 Task: Create Card User Feedback Review in Board Data Visualization Platforms and Tools to Workspace Cybersecurity Services. Create Card Law Enforcement Conference Review in Board Product Marketing Plan Development to Workspace Cybersecurity Services. Create Card User Feedback Review in Board Customer Feedback and Insight Collection and Analysis to Workspace Cybersecurity Services
Action: Mouse moved to (788, 419)
Screenshot: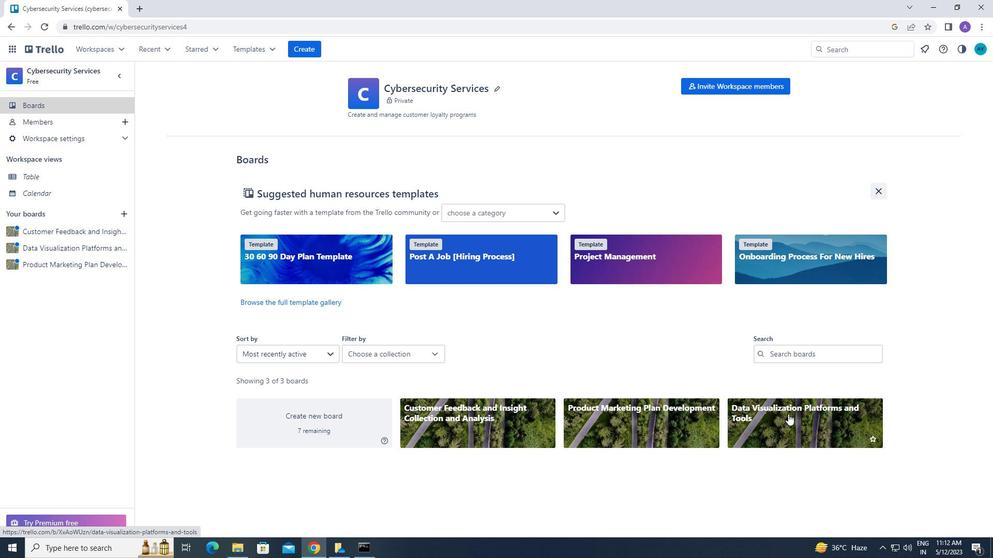 
Action: Mouse pressed left at (788, 419)
Screenshot: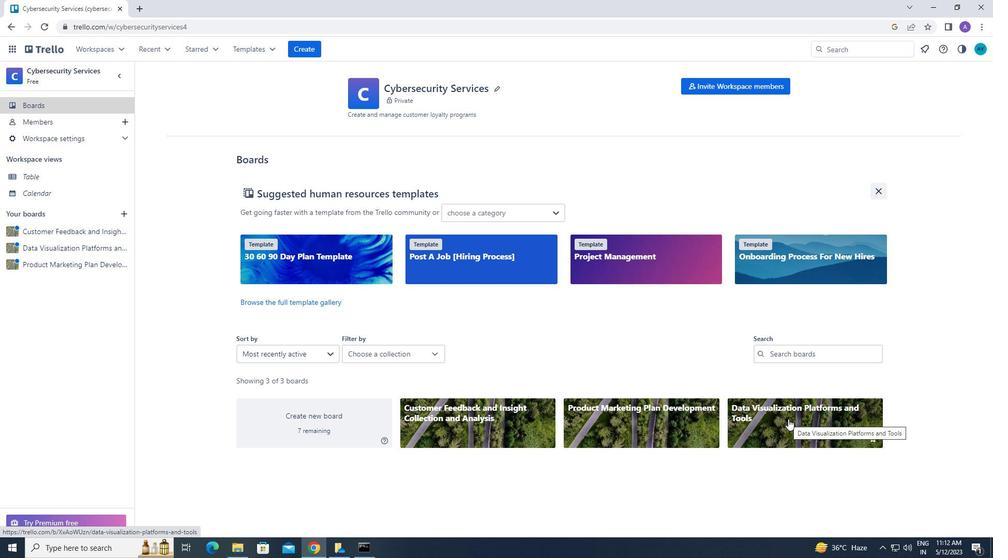 
Action: Mouse moved to (340, 134)
Screenshot: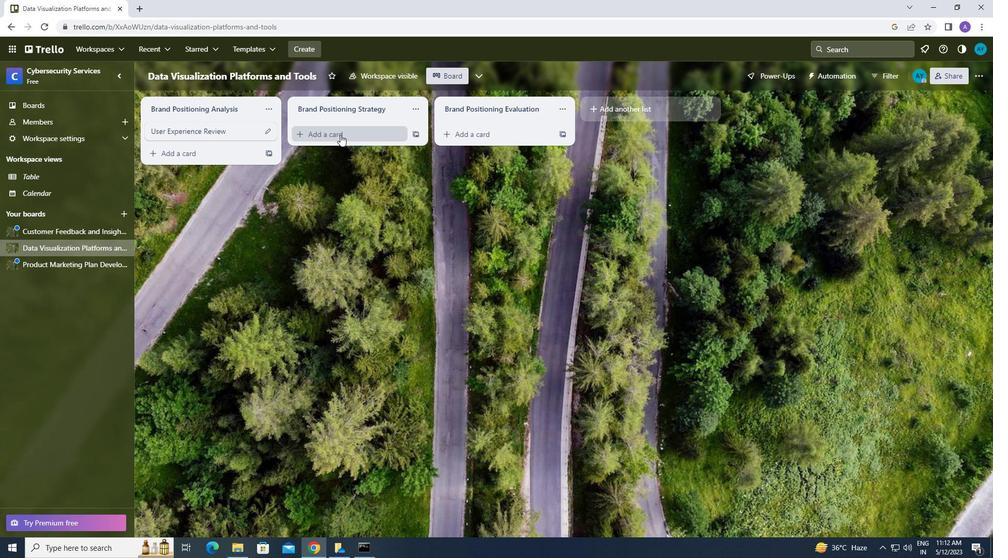 
Action: Mouse pressed left at (340, 134)
Screenshot: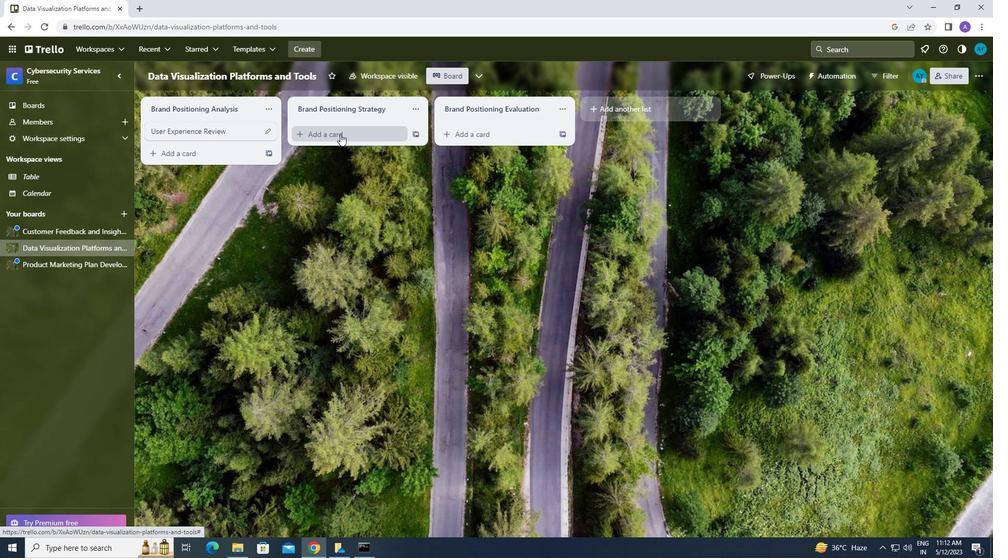 
Action: Key pressed <Key.caps_lock><Key.caps_lock>u<Key.caps_lock>ser<Key.space><Key.caps_lock>f<Key.caps_lock>eedback<Key.space><Key.caps_lock>r<Key.caps_lock>eview
Screenshot: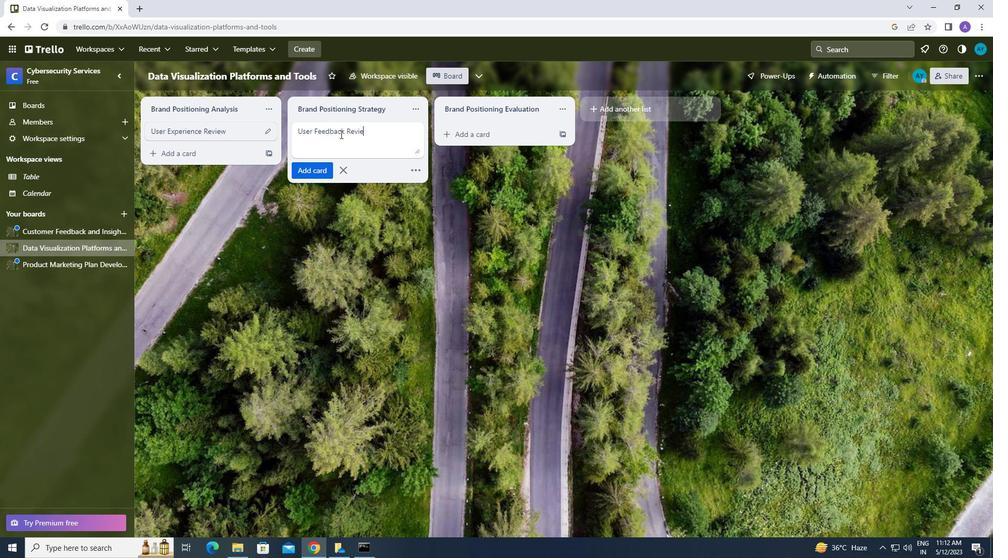 
Action: Mouse moved to (394, 267)
Screenshot: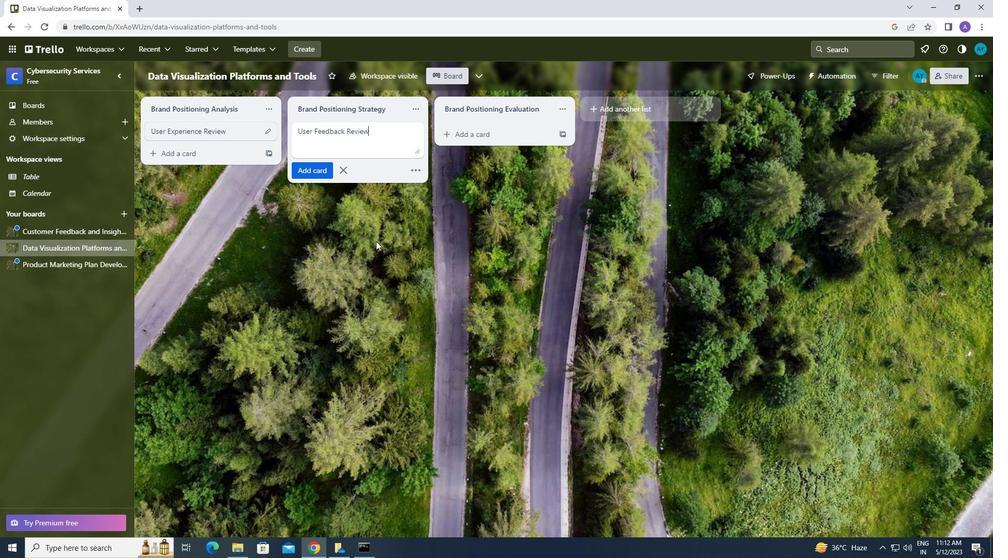 
Action: Key pressed <Key.enter>
Screenshot: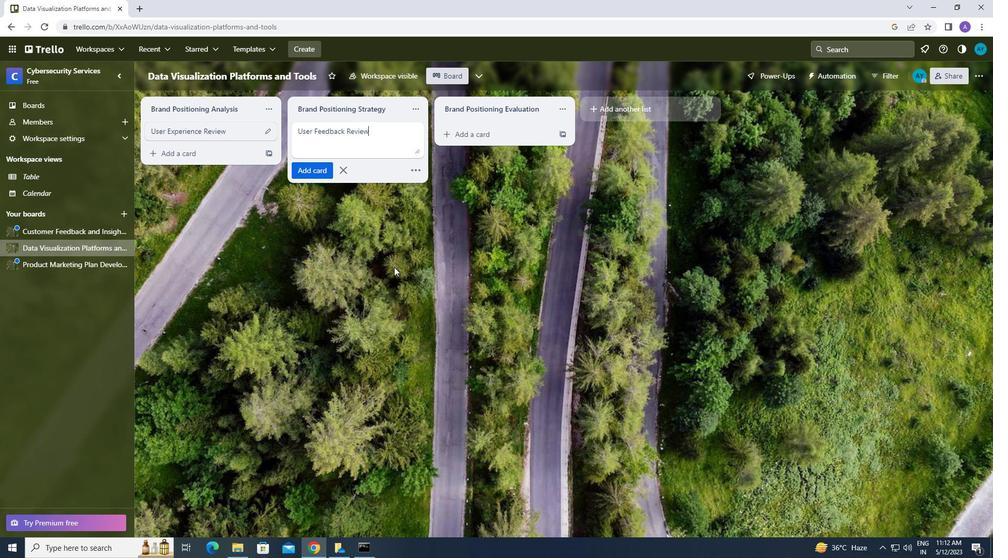 
Action: Mouse moved to (85, 51)
Screenshot: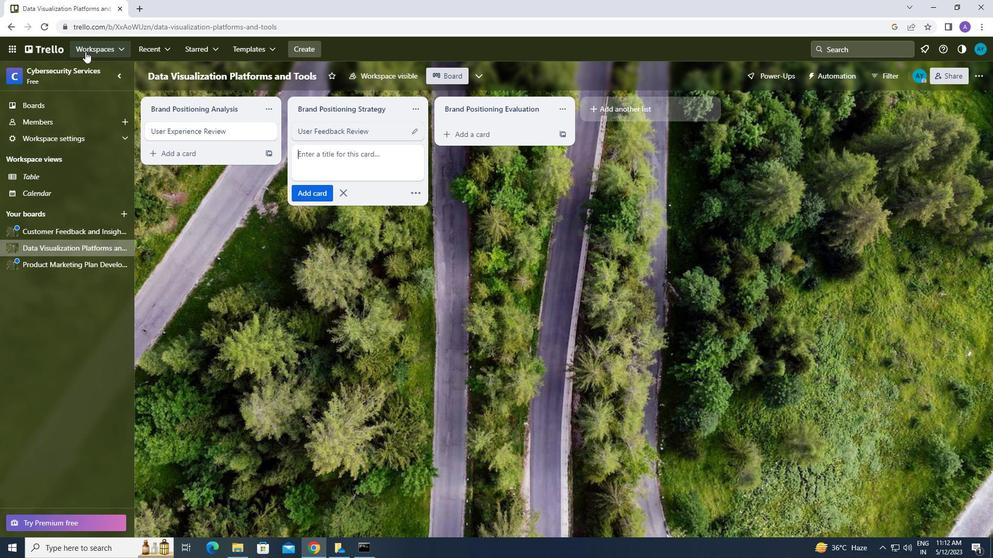 
Action: Mouse pressed left at (85, 51)
Screenshot: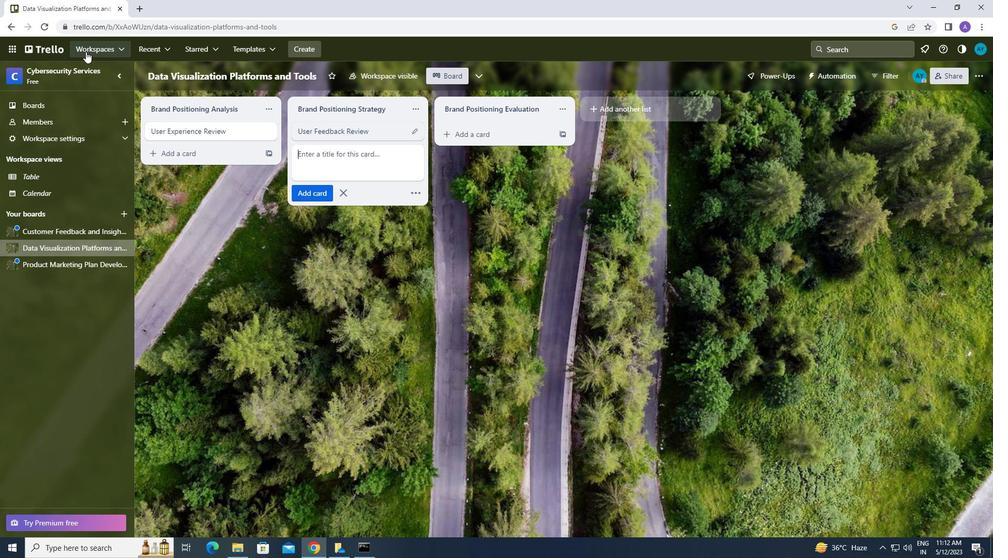
Action: Mouse moved to (110, 195)
Screenshot: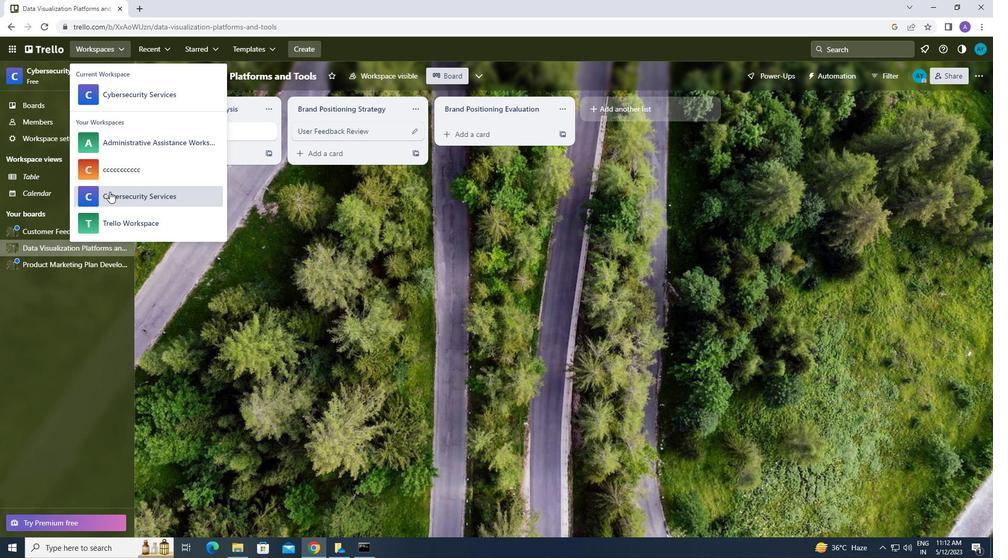 
Action: Mouse pressed left at (110, 195)
Screenshot: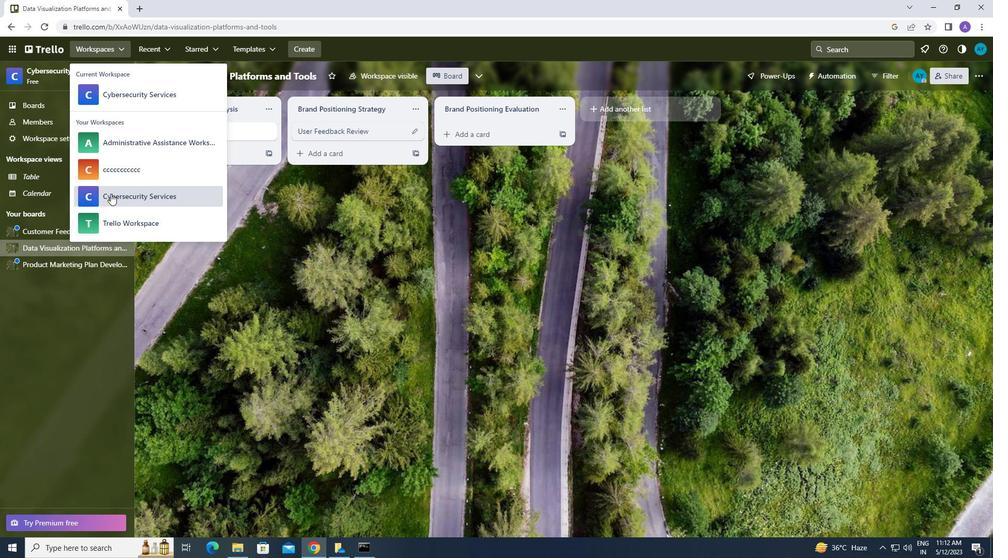 
Action: Mouse moved to (811, 425)
Screenshot: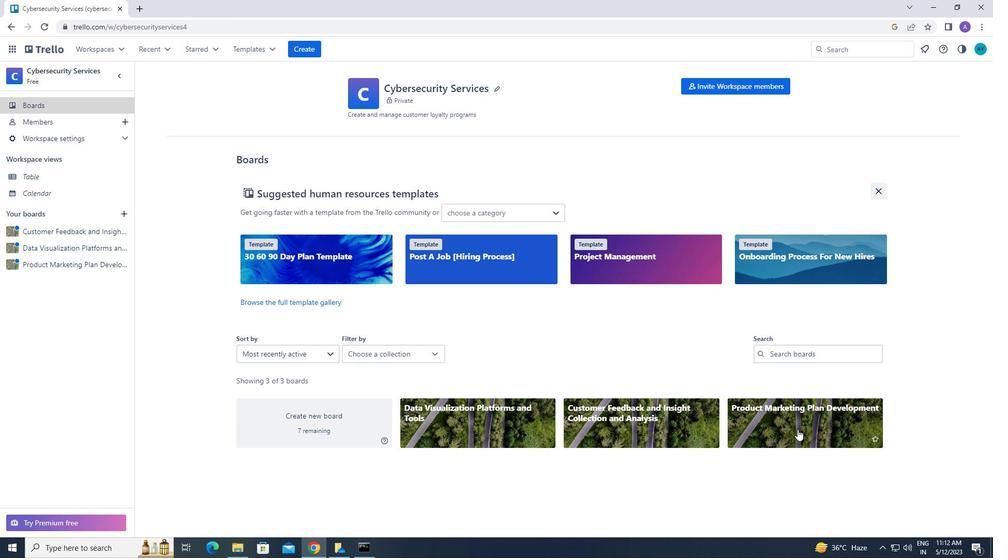 
Action: Mouse pressed left at (811, 425)
Screenshot: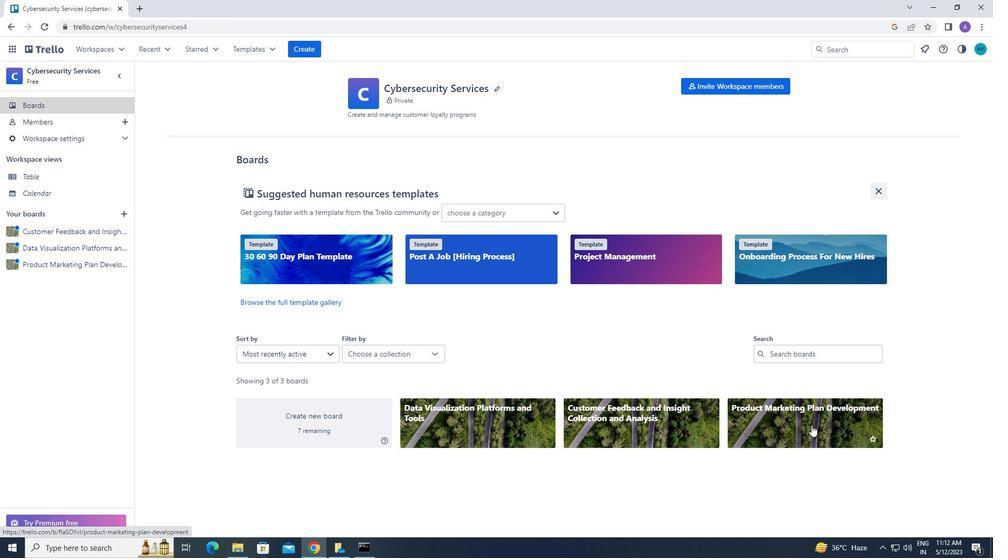 
Action: Mouse moved to (317, 135)
Screenshot: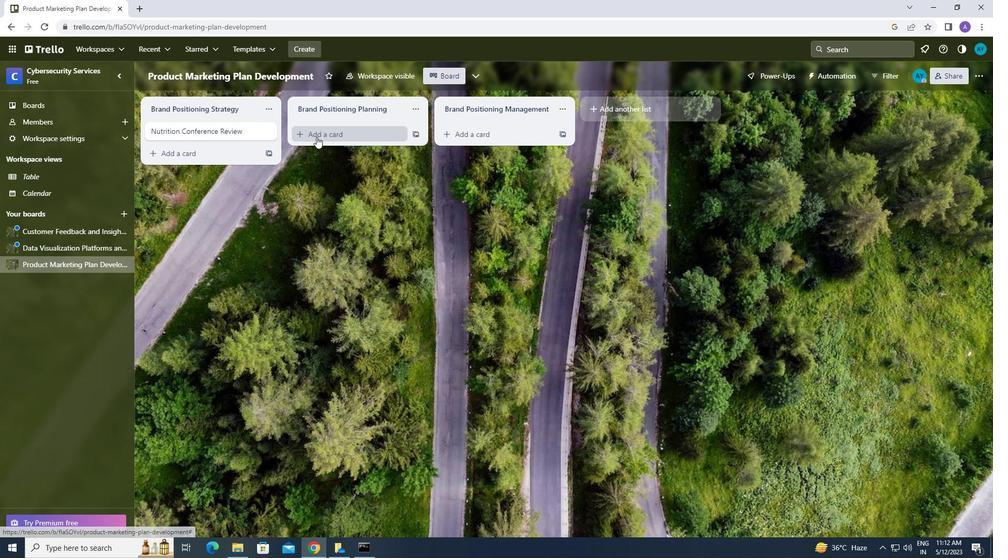 
Action: Mouse pressed left at (317, 135)
Screenshot: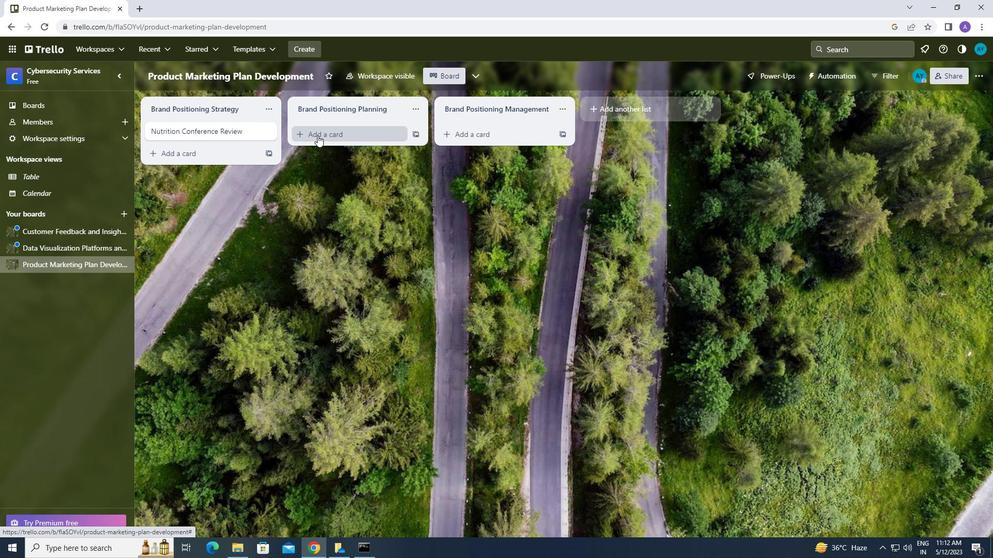 
Action: Mouse moved to (319, 141)
Screenshot: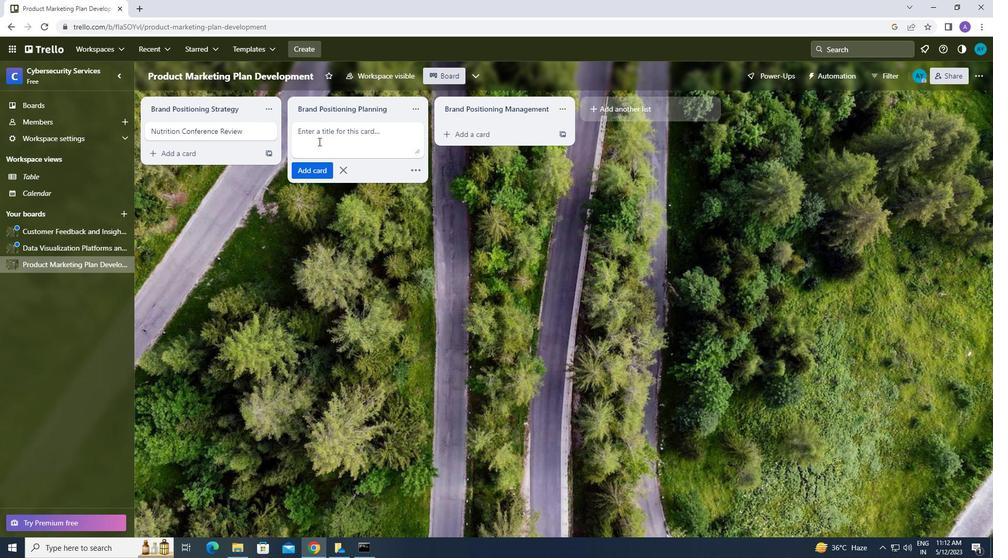 
Action: Mouse pressed left at (319, 141)
Screenshot: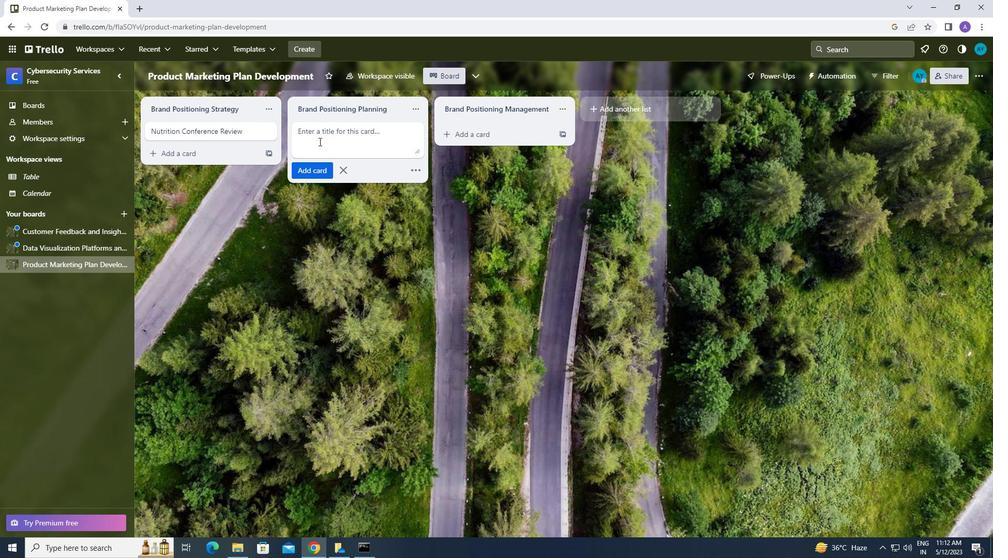 
Action: Key pressed <Key.caps_lock>l<Key.caps_lock>aw<Key.space><Key.caps_lock>e<Key.caps_lock>nforcement<Key.space><Key.caps_lock>c<Key.caps_lock>onference<Key.space><Key.caps_lock>r<Key.caps_lock>eview<Key.enter>
Screenshot: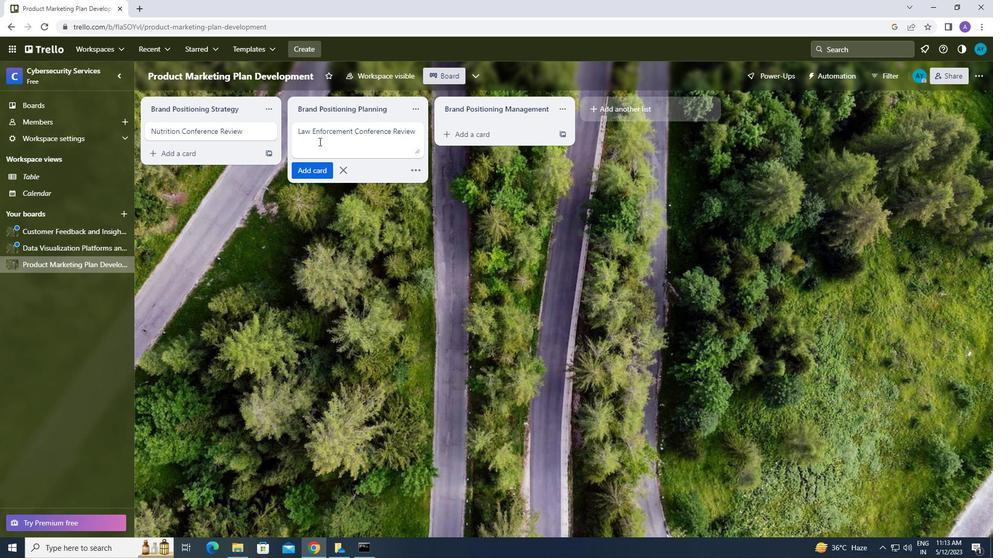 
Action: Mouse moved to (100, 46)
Screenshot: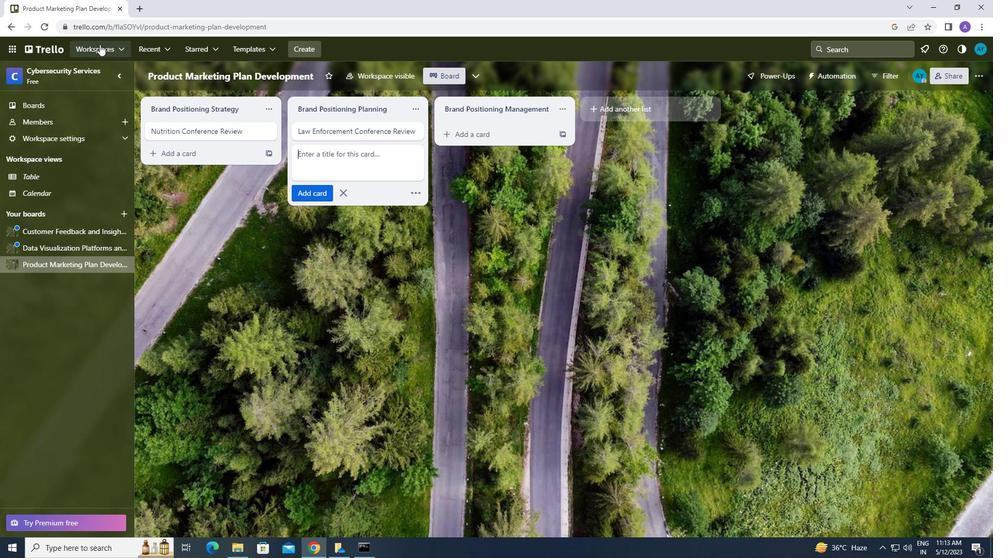 
Action: Mouse pressed left at (100, 46)
Screenshot: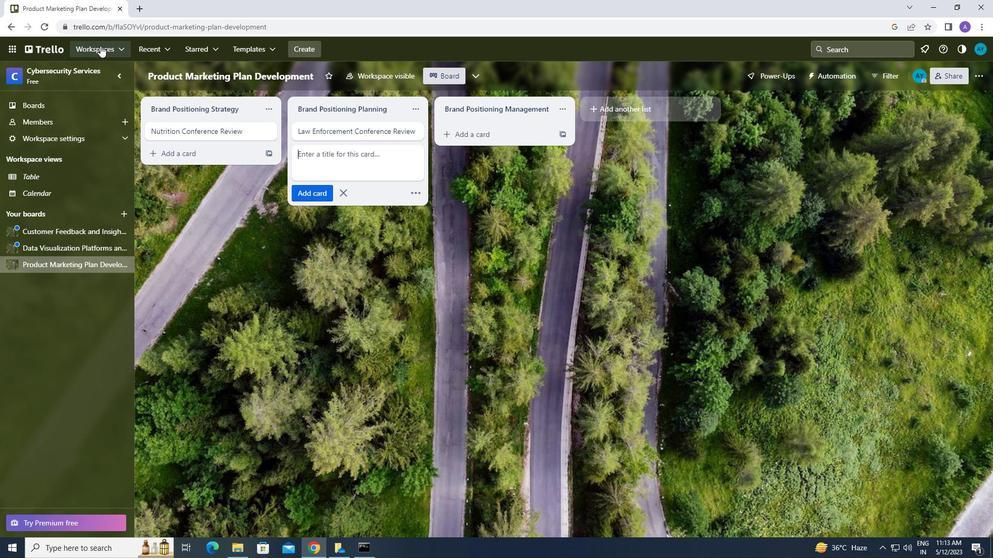 
Action: Mouse moved to (139, 193)
Screenshot: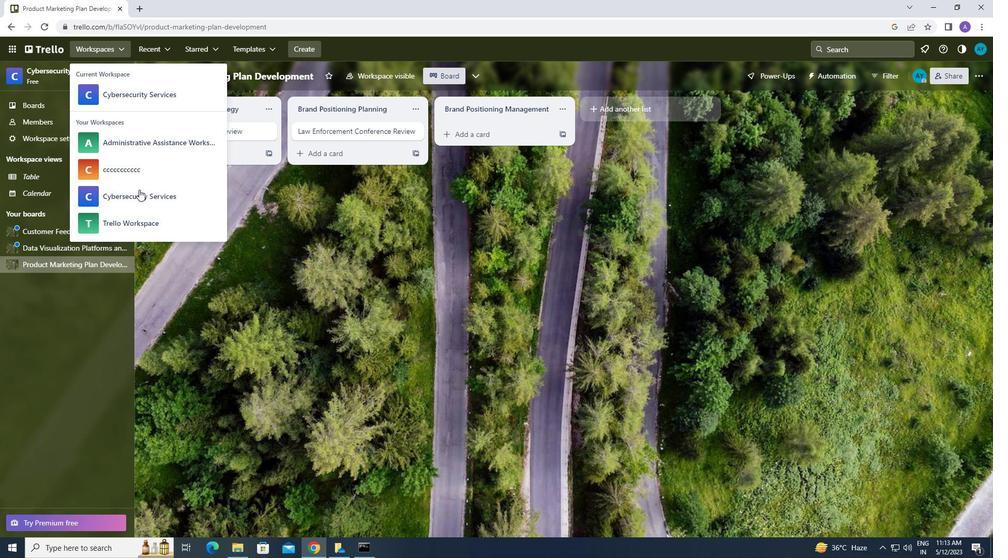 
Action: Mouse pressed left at (139, 193)
Screenshot: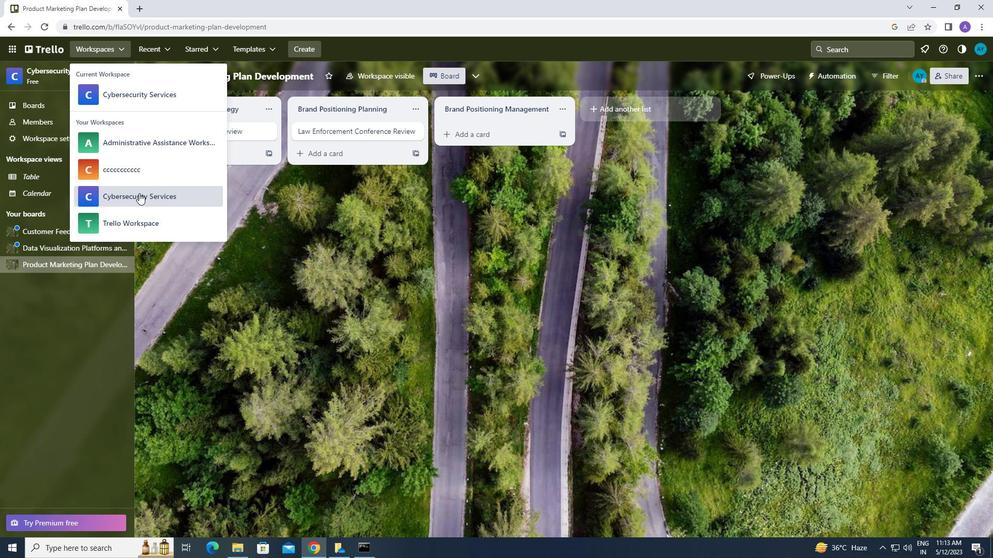 
Action: Mouse moved to (785, 419)
Screenshot: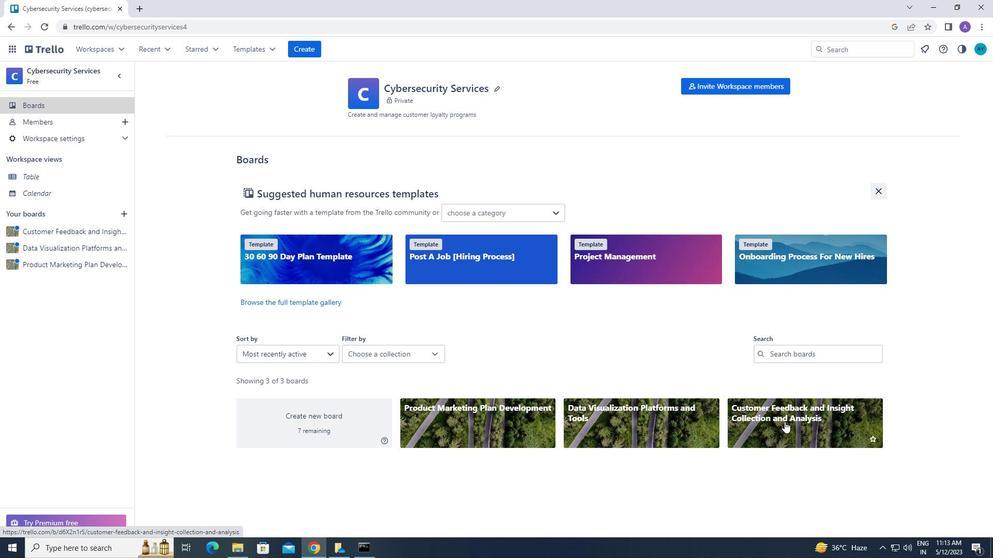 
Action: Mouse pressed left at (785, 419)
Screenshot: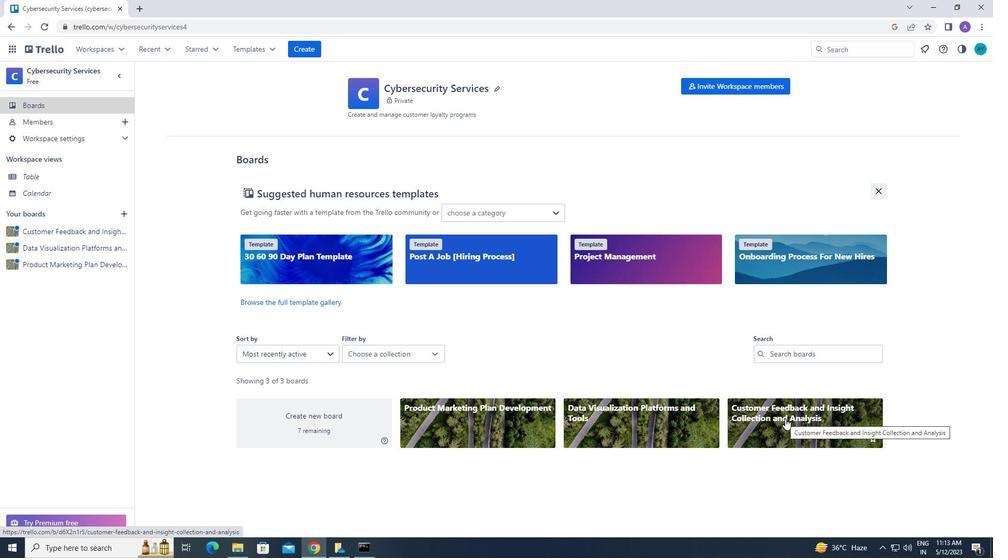 
Action: Mouse moved to (339, 132)
Screenshot: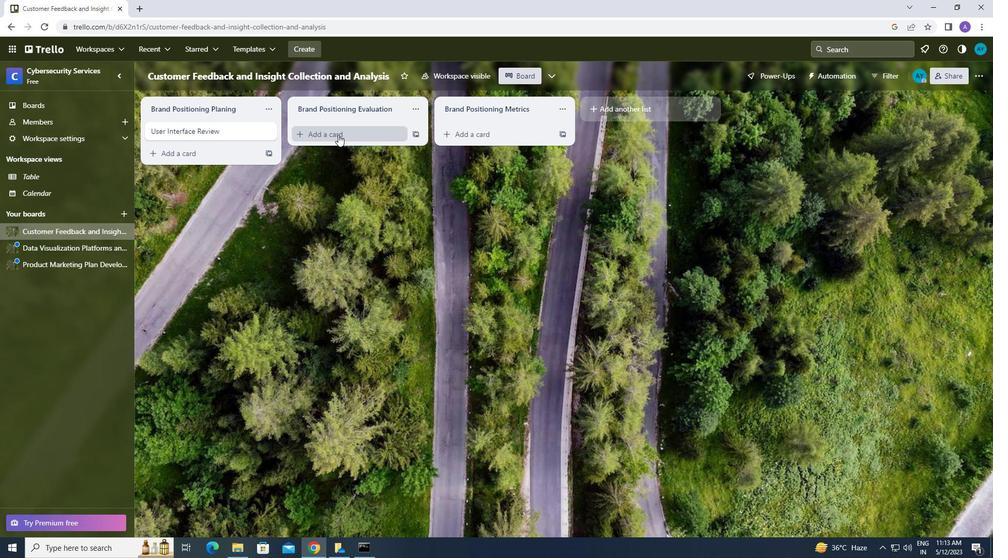 
Action: Mouse pressed left at (339, 132)
Screenshot: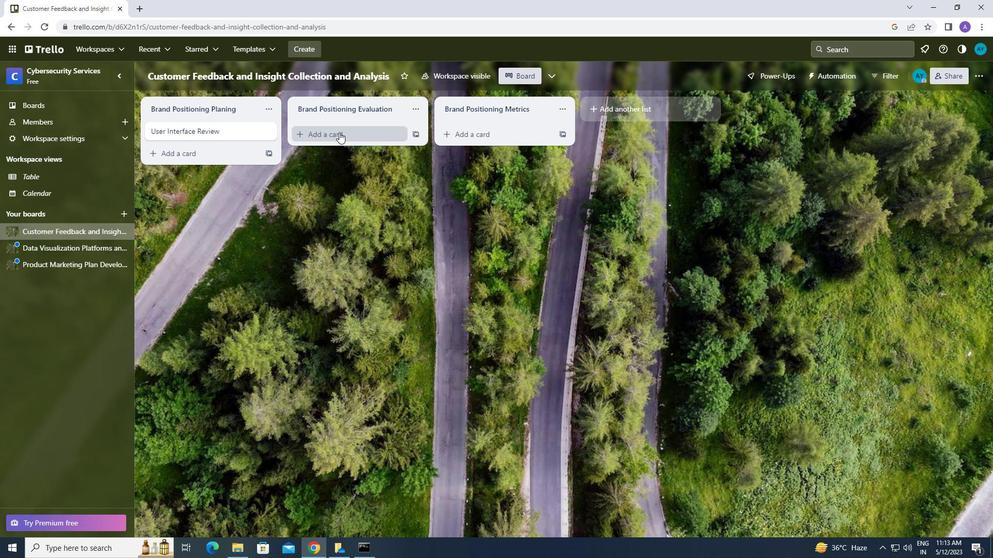 
Action: Mouse pressed left at (339, 132)
Screenshot: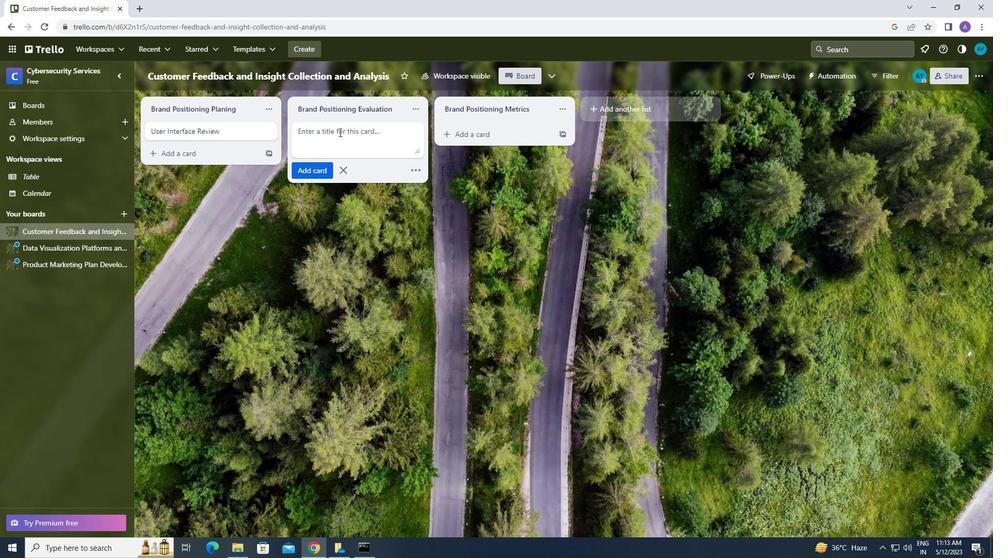 
Action: Key pressed <Key.caps_lock>u<Key.caps_lock>ser<Key.space><Key.caps_lock>f<Key.caps_lock>eedback<Key.space><Key.caps_lock>r<Key.caps_lock>4<Key.backspace>e
Screenshot: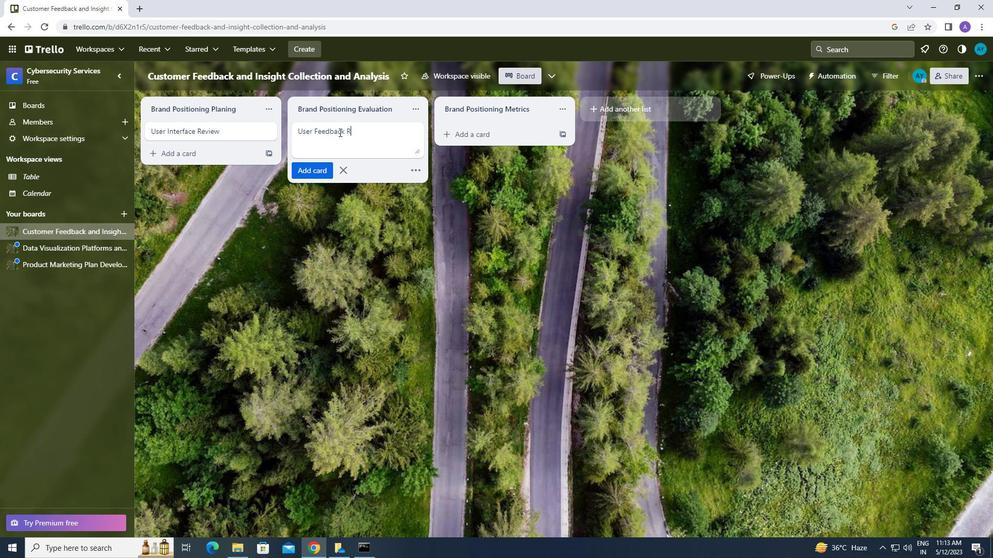 
Action: Mouse moved to (620, 51)
Screenshot: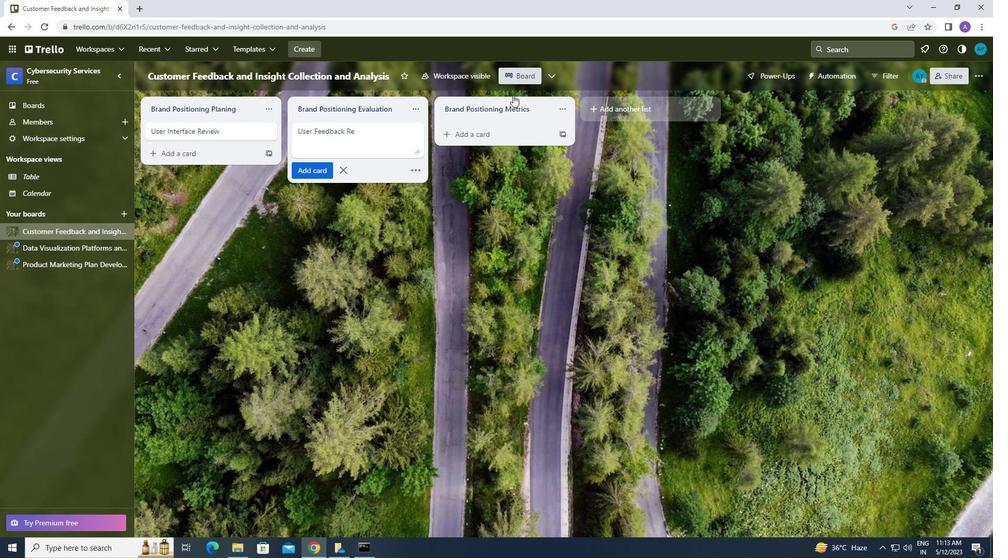 
Action: Key pressed view<Key.enter>
Screenshot: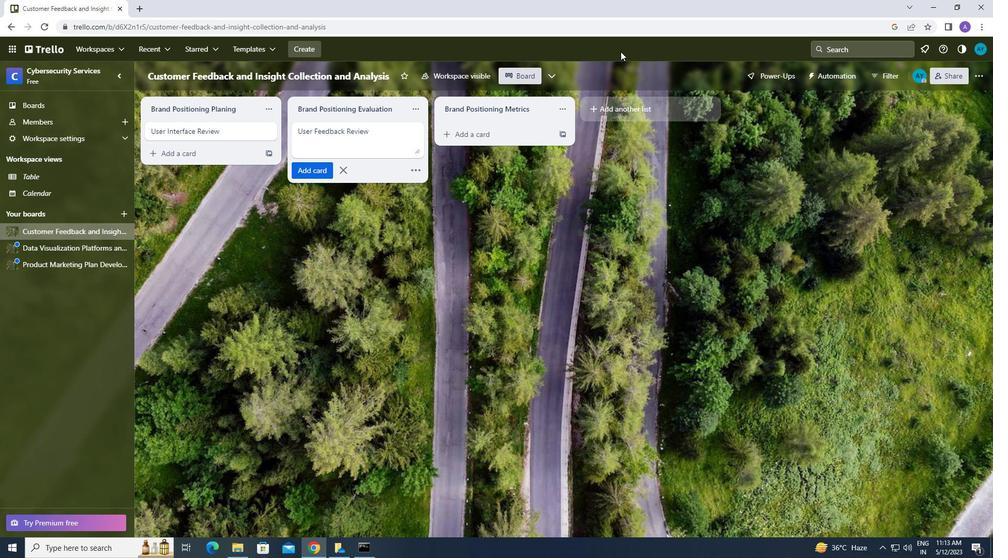 
